 Task: Assign in the project AgileOrigin the issue 'Upgrade the logging and reporting features of a web application to improve system monitoring and analysis' to the sprint 'Technical Debt Reduction Sprint'. Assign in the project AgileOrigin the issue 'Create a new online platform for online fitness courses with advanced workout tracking and personalization features' to the sprint 'Technical Debt Reduction Sprint'. Assign in the project AgileOrigin the issue 'Implement a new cloud-based performance management system for a company with advanced employee evaluation and goal setting features' to the sprint 'Technical Debt Reduction Sprint'. Assign in the project AgileOrigin the issue 'Integrate a new product recommendation feature into an existing e-commerce website to enhance product discovery and sales' to the sprint 'Technical Debt Reduction Sprint'
Action: Mouse moved to (748, 421)
Screenshot: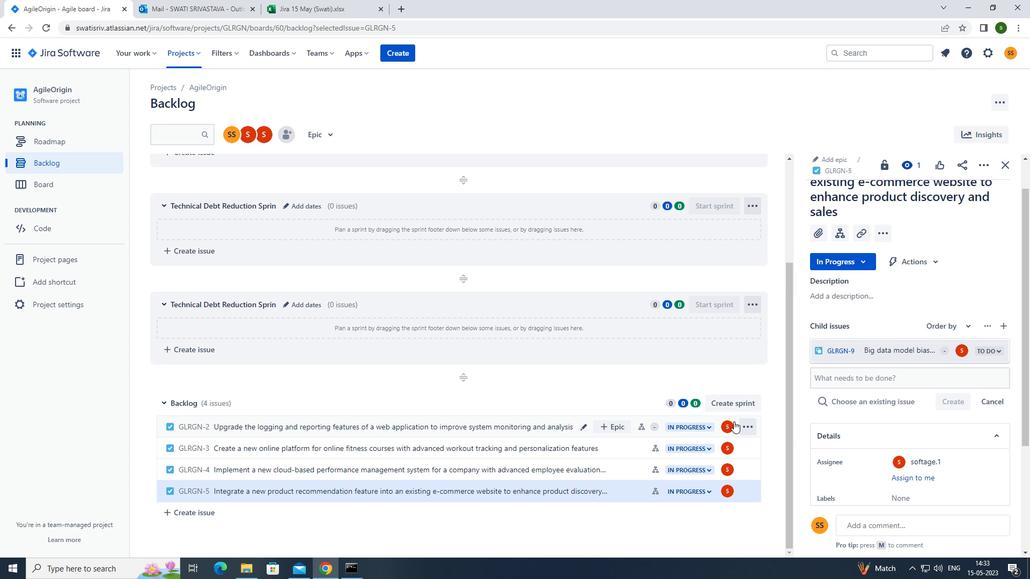 
Action: Mouse pressed left at (748, 421)
Screenshot: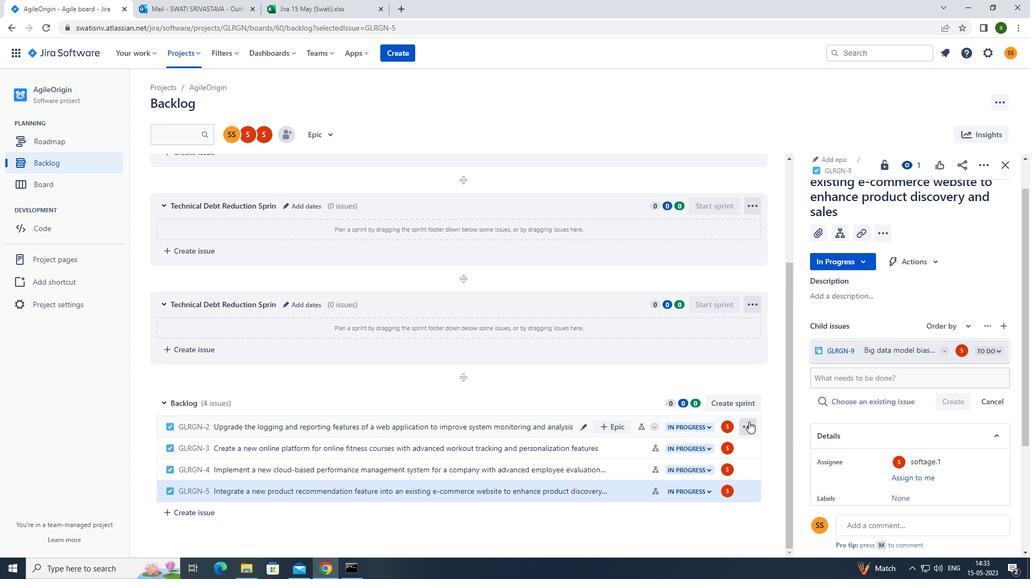 
Action: Mouse moved to (694, 333)
Screenshot: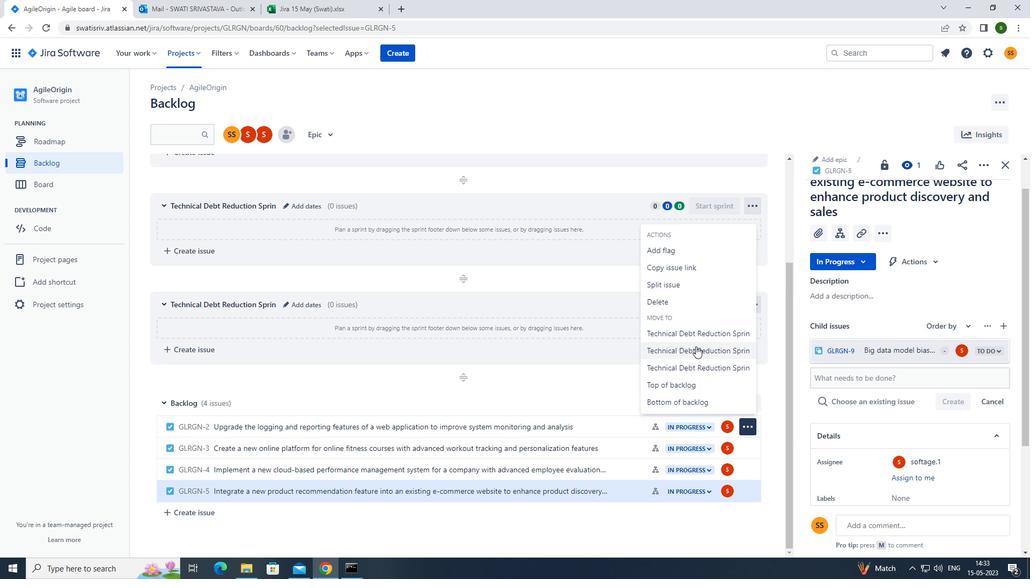 
Action: Mouse pressed left at (694, 333)
Screenshot: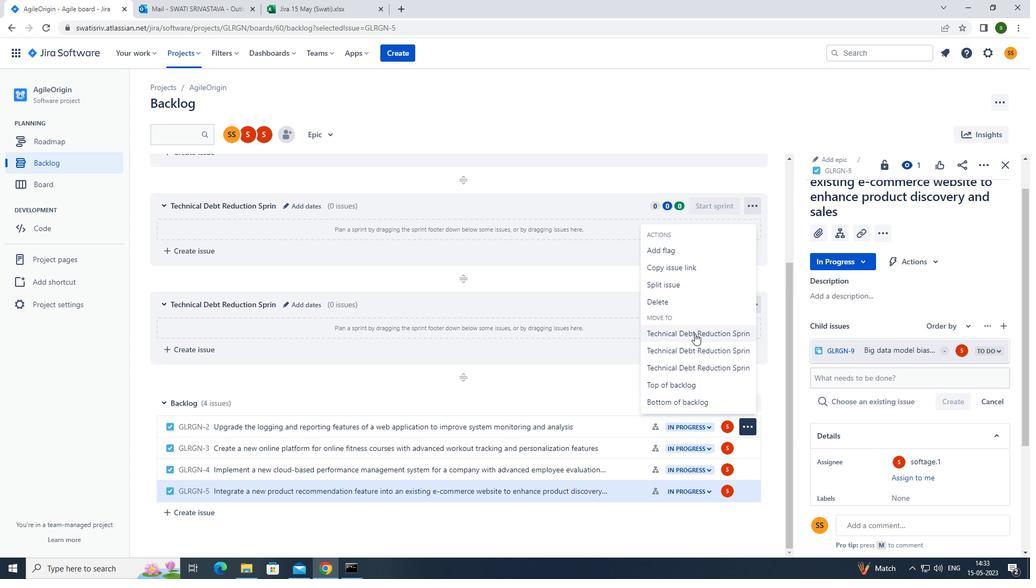 
Action: Mouse moved to (748, 446)
Screenshot: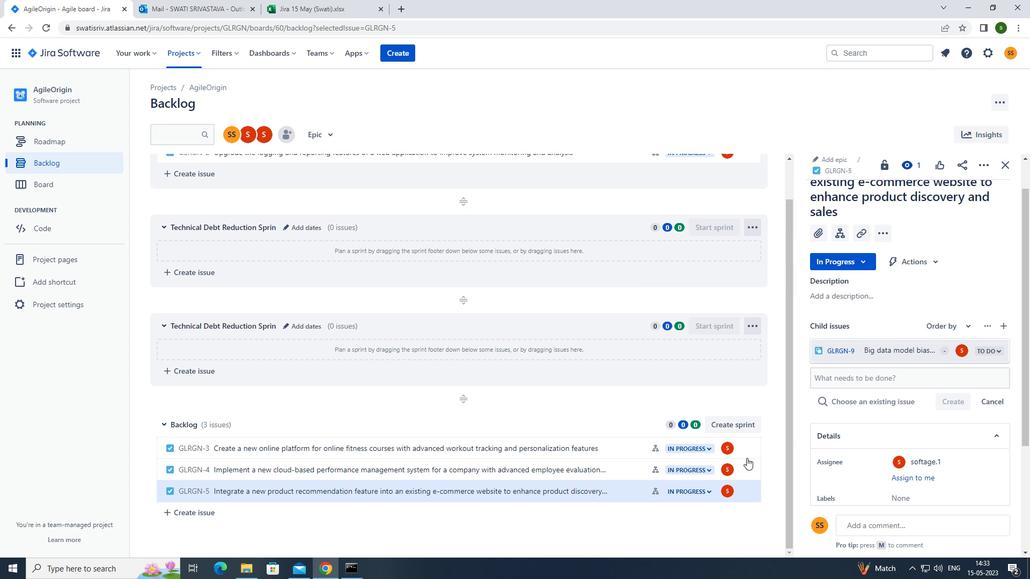 
Action: Mouse pressed left at (748, 446)
Screenshot: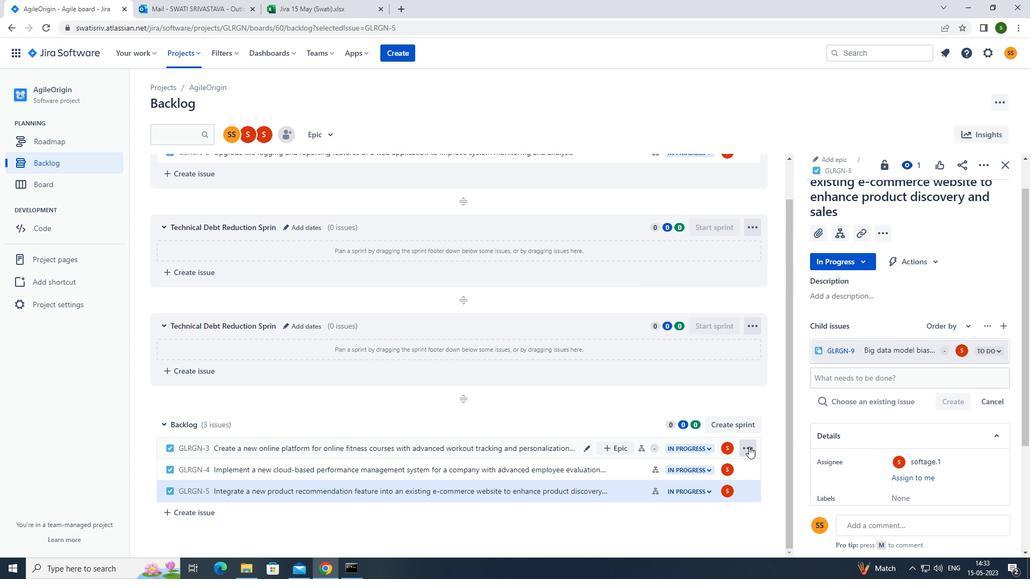 
Action: Mouse moved to (731, 372)
Screenshot: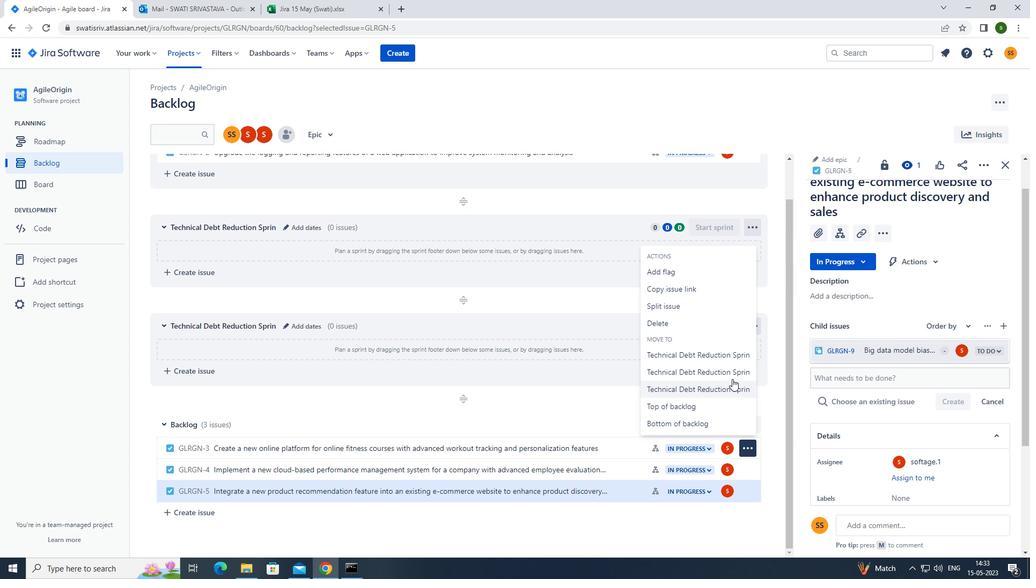 
Action: Mouse pressed left at (731, 372)
Screenshot: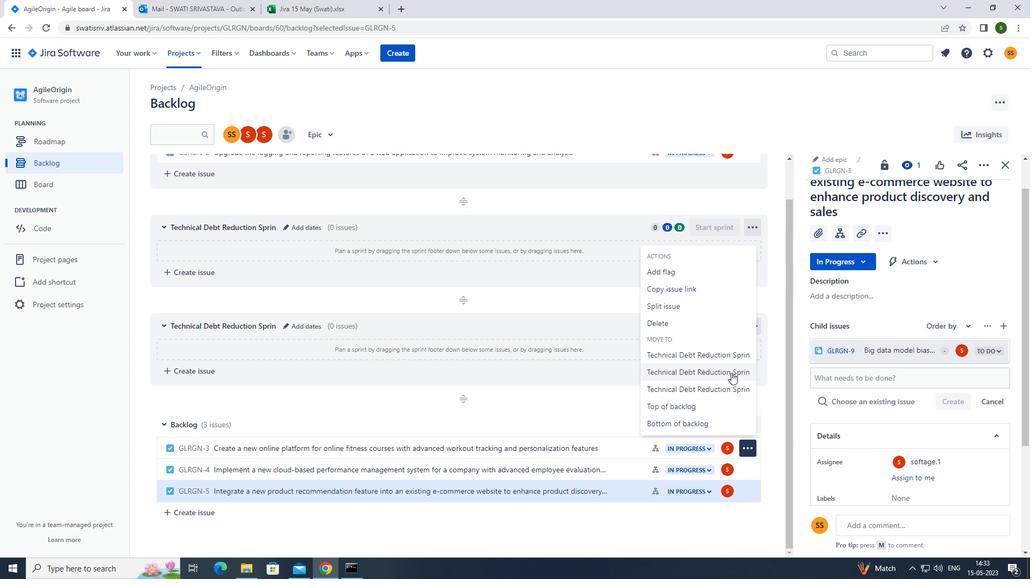 
Action: Mouse moved to (748, 466)
Screenshot: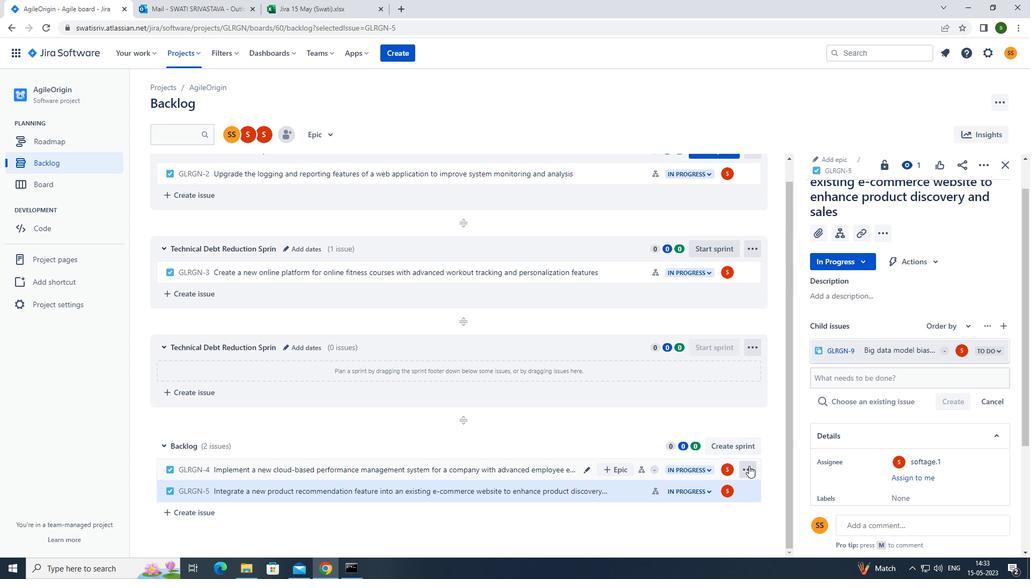 
Action: Mouse pressed left at (748, 466)
Screenshot: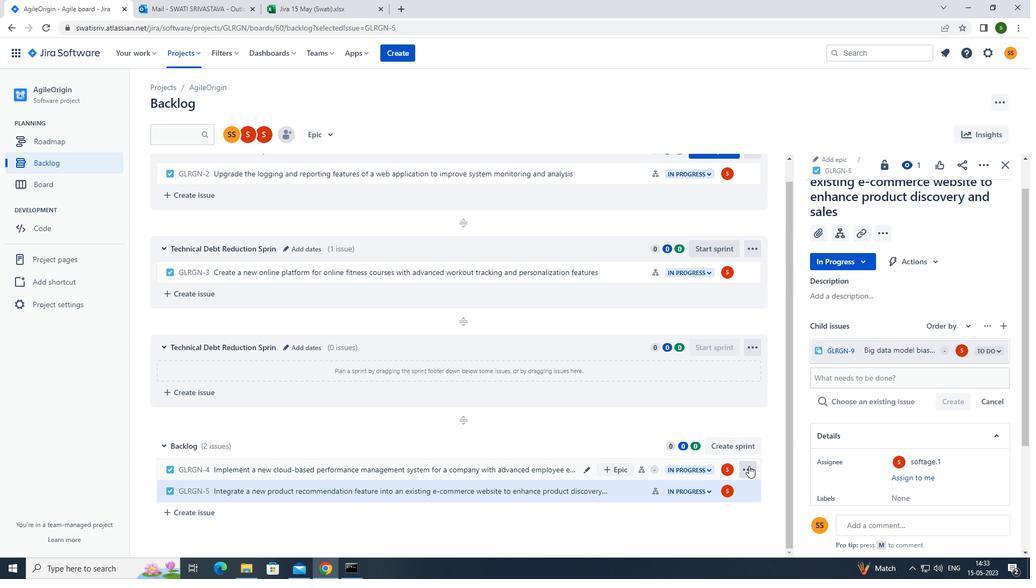 
Action: Mouse moved to (737, 413)
Screenshot: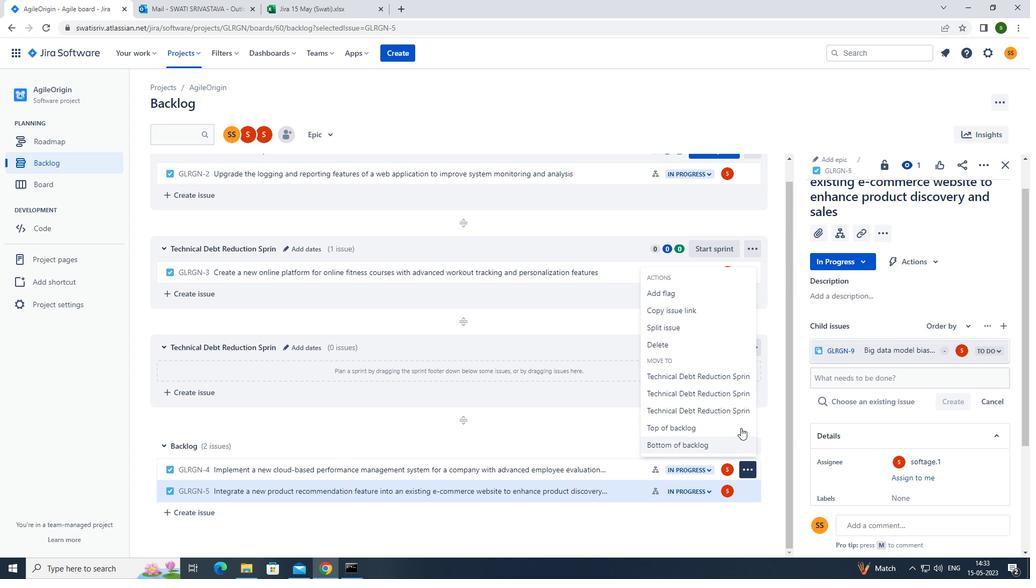 
Action: Mouse pressed left at (737, 413)
Screenshot: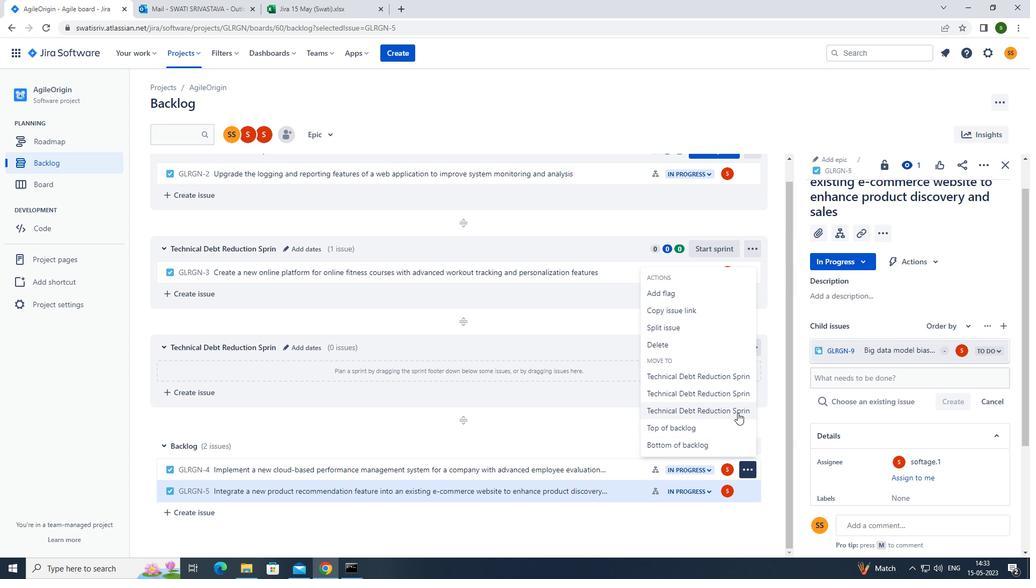 
Action: Mouse moved to (747, 493)
Screenshot: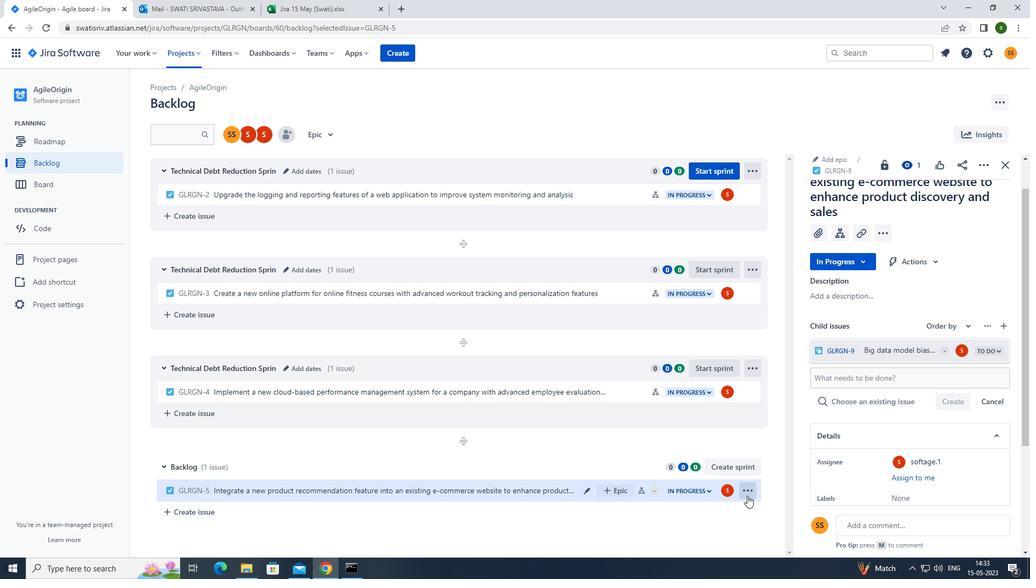 
Action: Mouse pressed left at (747, 493)
Screenshot: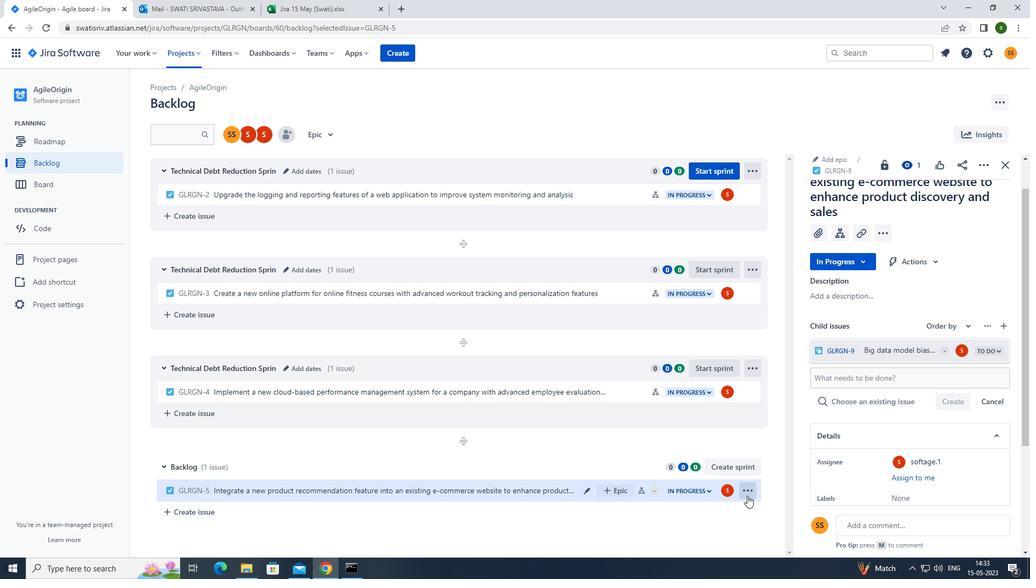 
Action: Mouse moved to (726, 424)
Screenshot: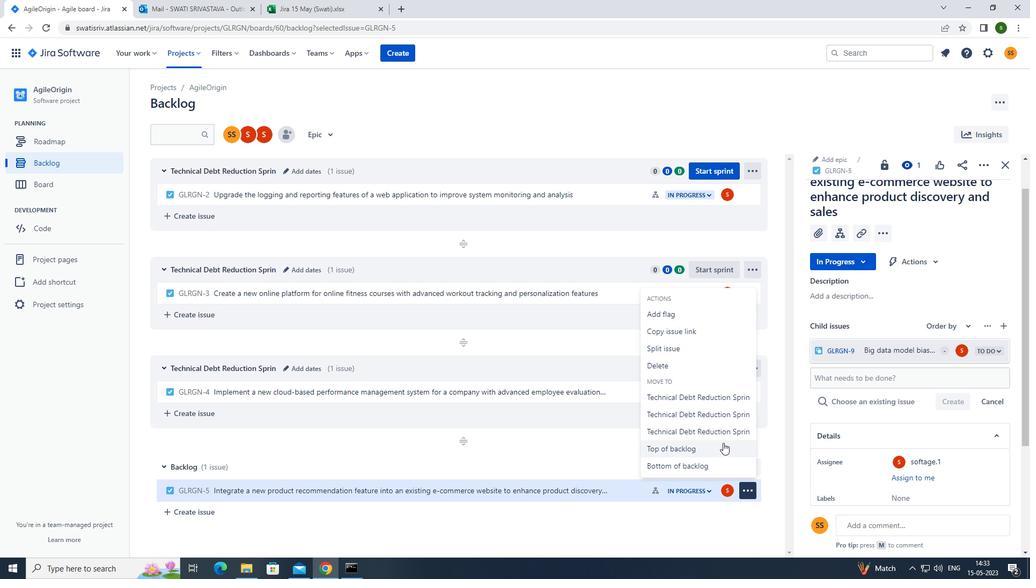 
Action: Mouse pressed left at (726, 424)
Screenshot: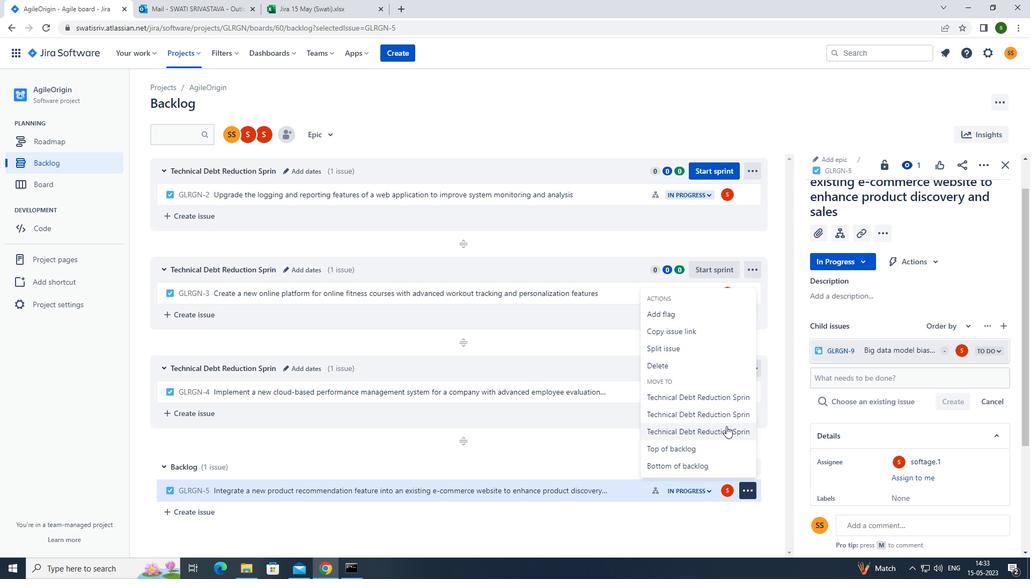 
